 Task: Export the audit logs in JSON.
Action: Mouse moved to (1115, 87)
Screenshot: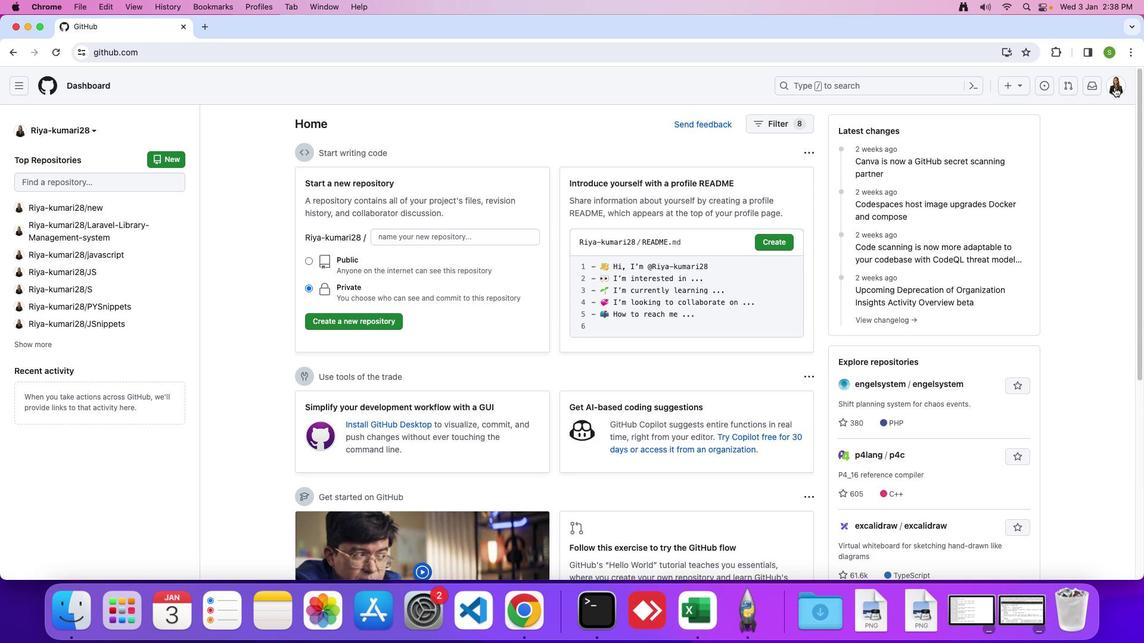 
Action: Mouse pressed left at (1115, 87)
Screenshot: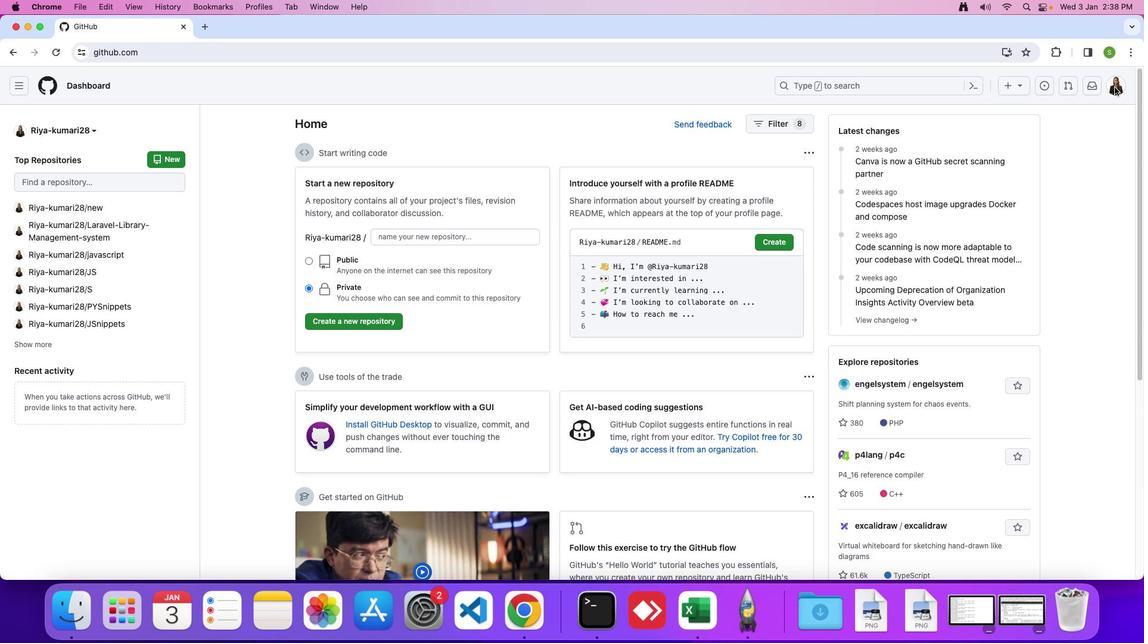
Action: Mouse moved to (1050, 411)
Screenshot: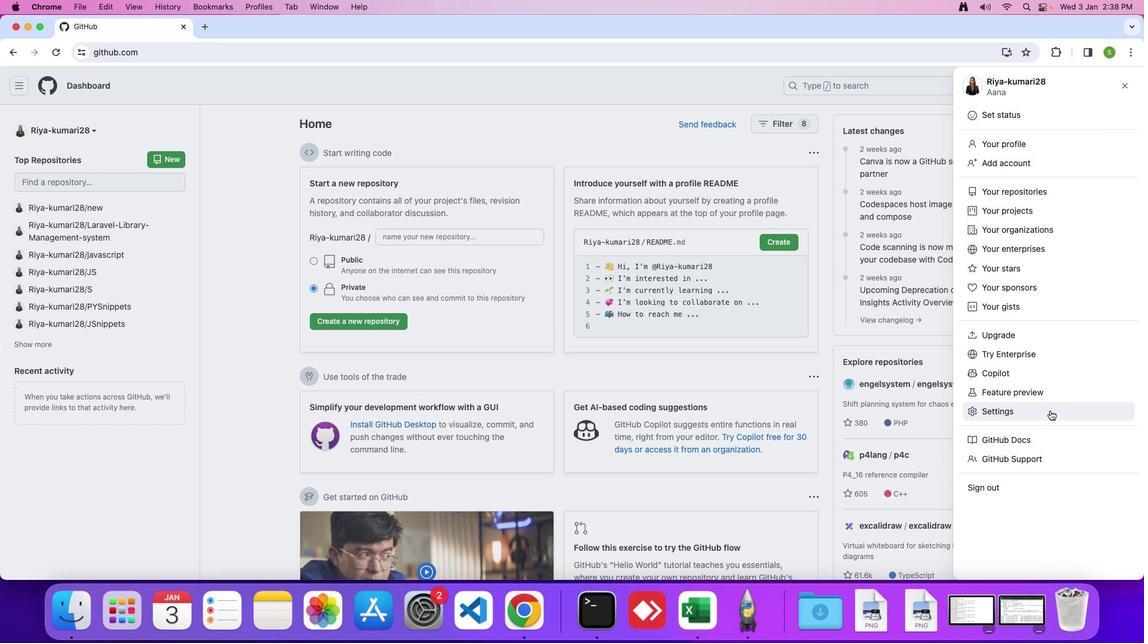 
Action: Mouse pressed left at (1050, 411)
Screenshot: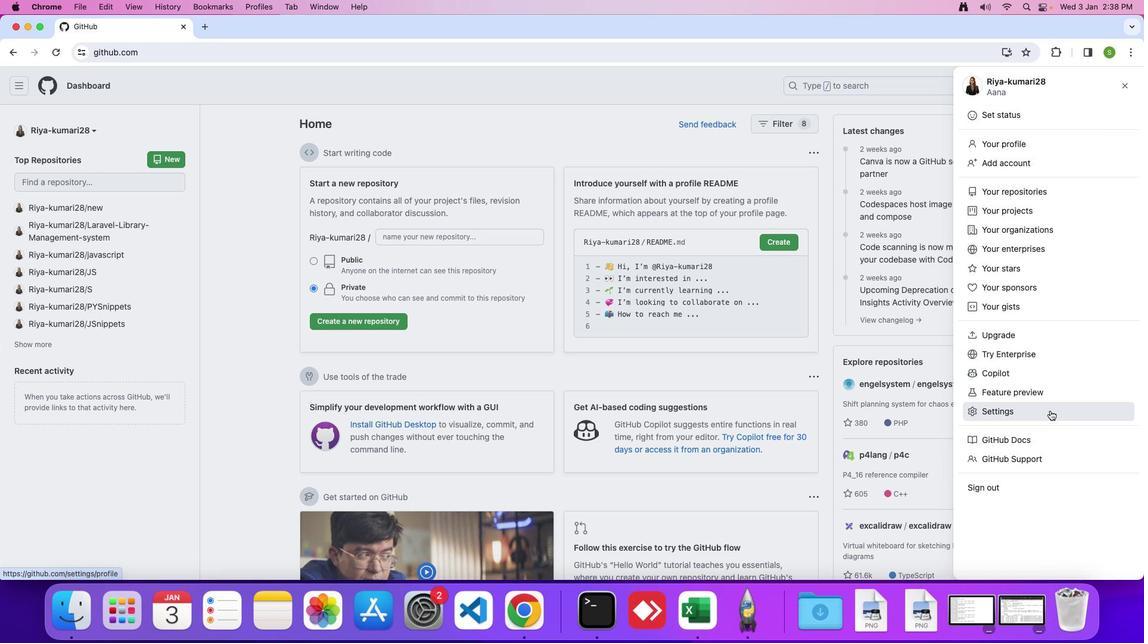 
Action: Mouse moved to (376, 449)
Screenshot: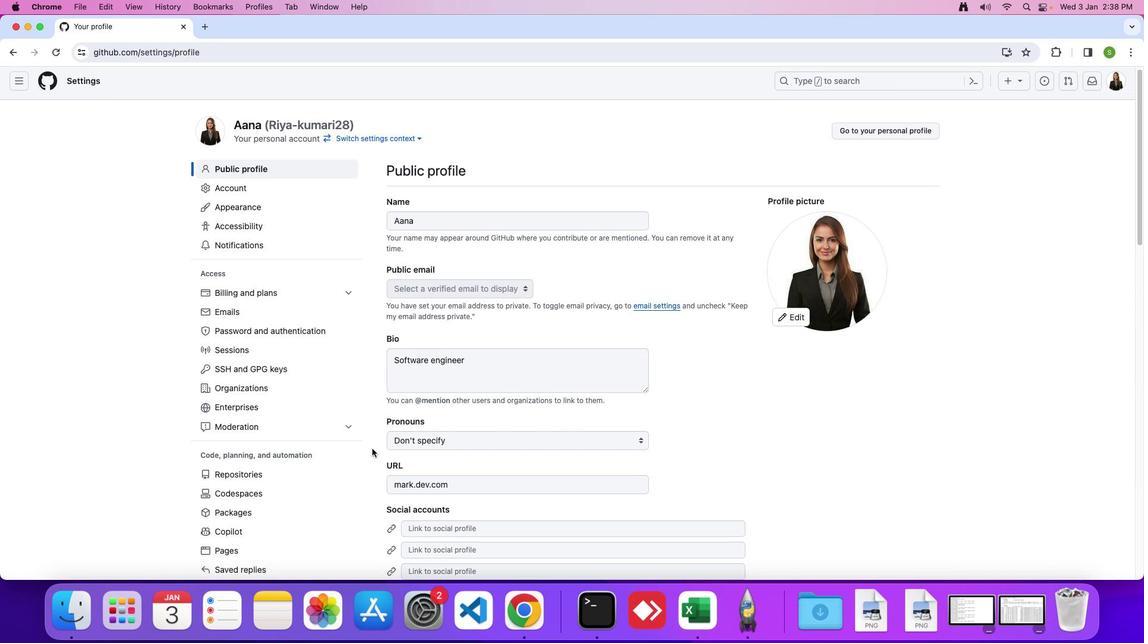 
Action: Mouse scrolled (376, 449) with delta (0, 0)
Screenshot: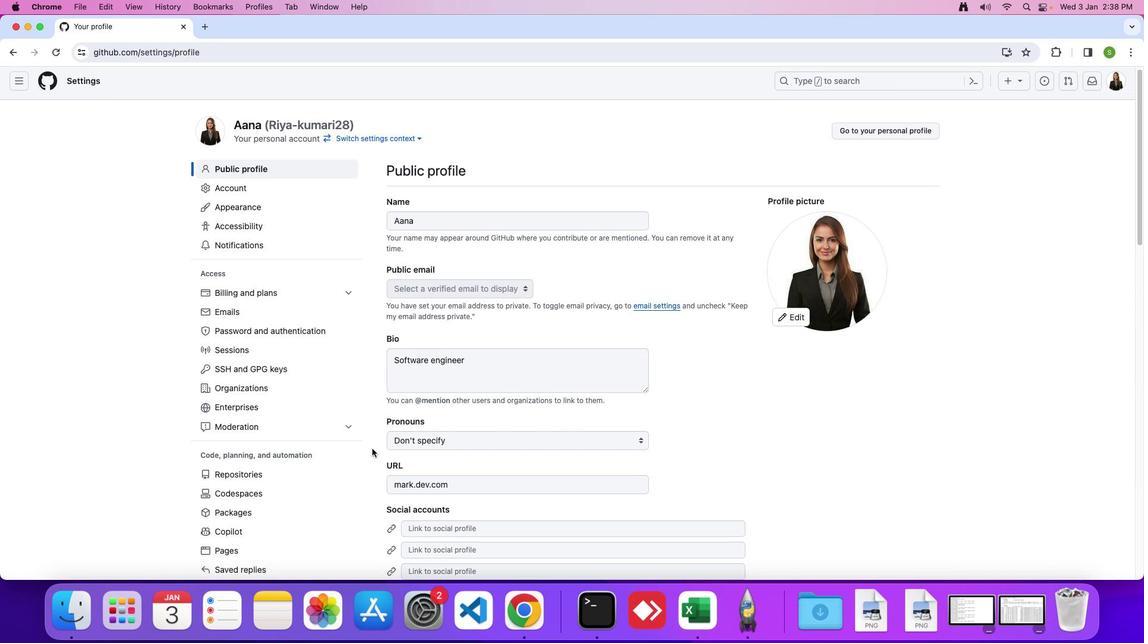 
Action: Mouse moved to (372, 449)
Screenshot: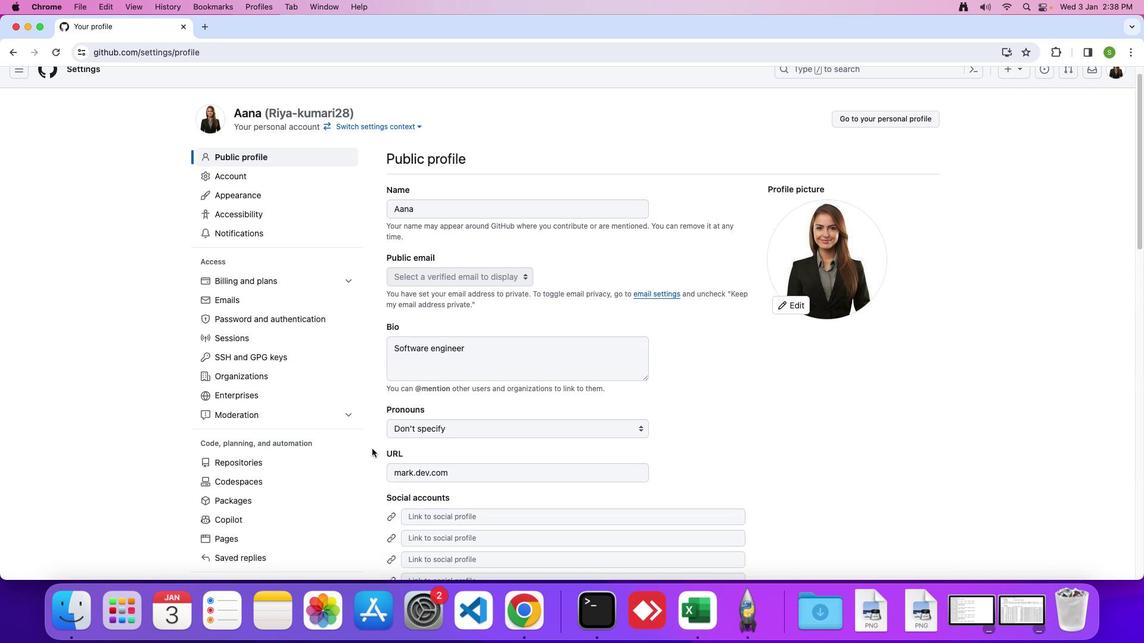 
Action: Mouse scrolled (372, 449) with delta (0, 0)
Screenshot: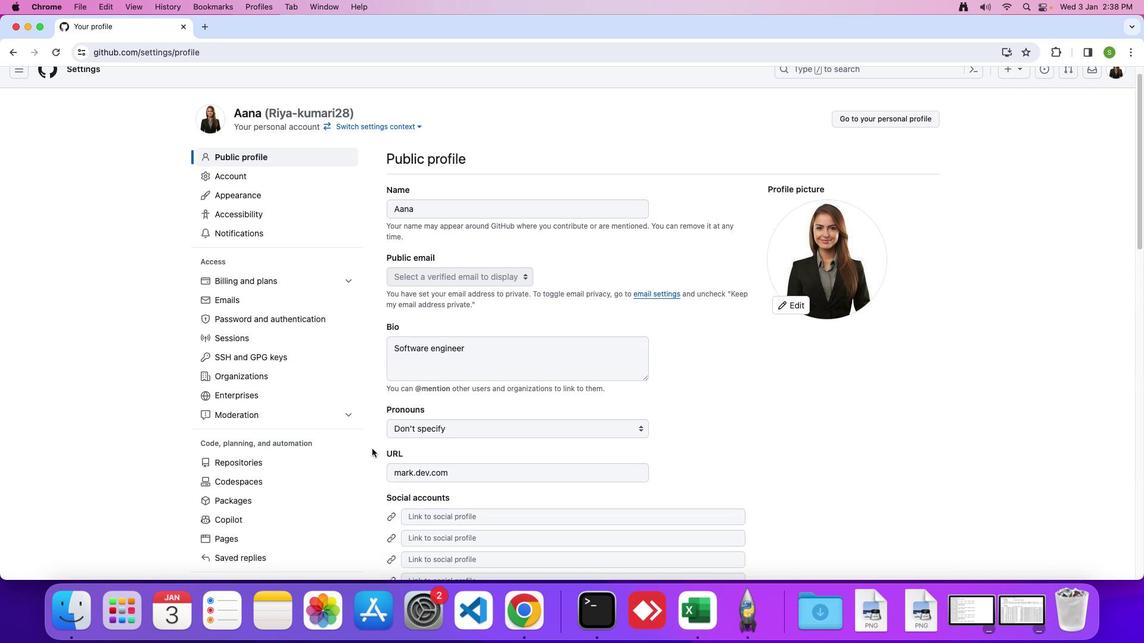 
Action: Mouse moved to (371, 448)
Screenshot: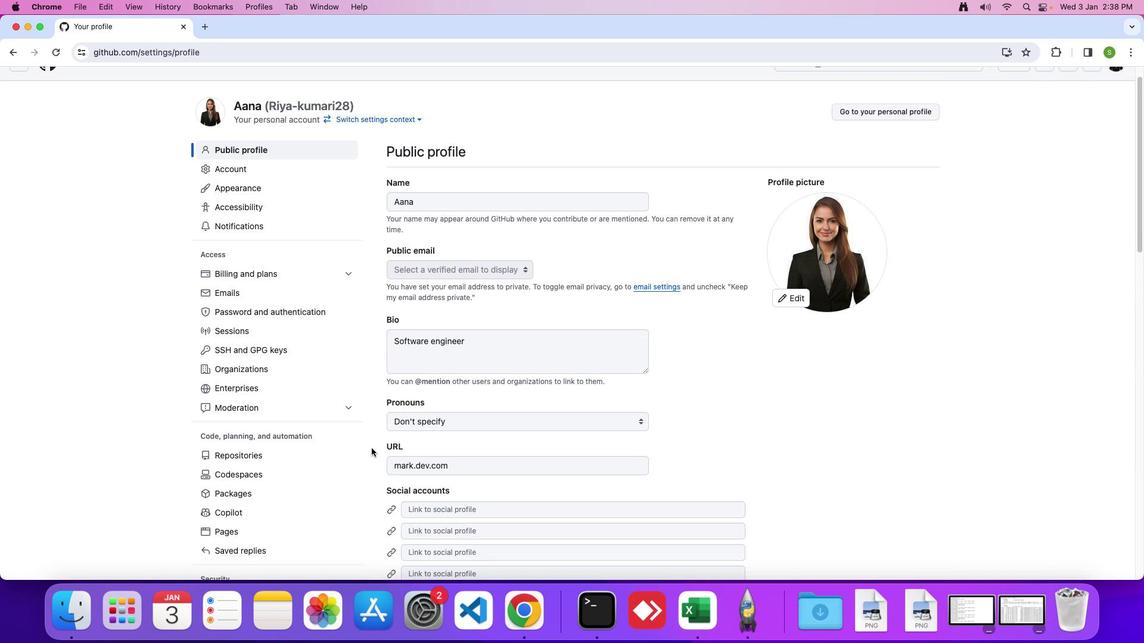 
Action: Mouse scrolled (371, 448) with delta (0, 0)
Screenshot: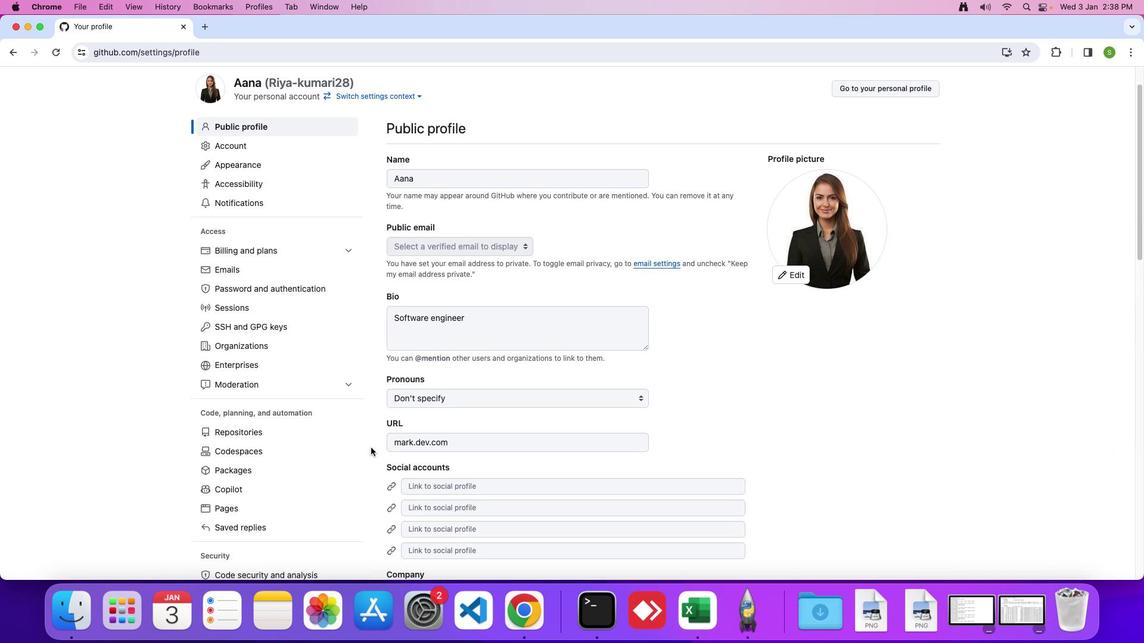 
Action: Mouse moved to (371, 448)
Screenshot: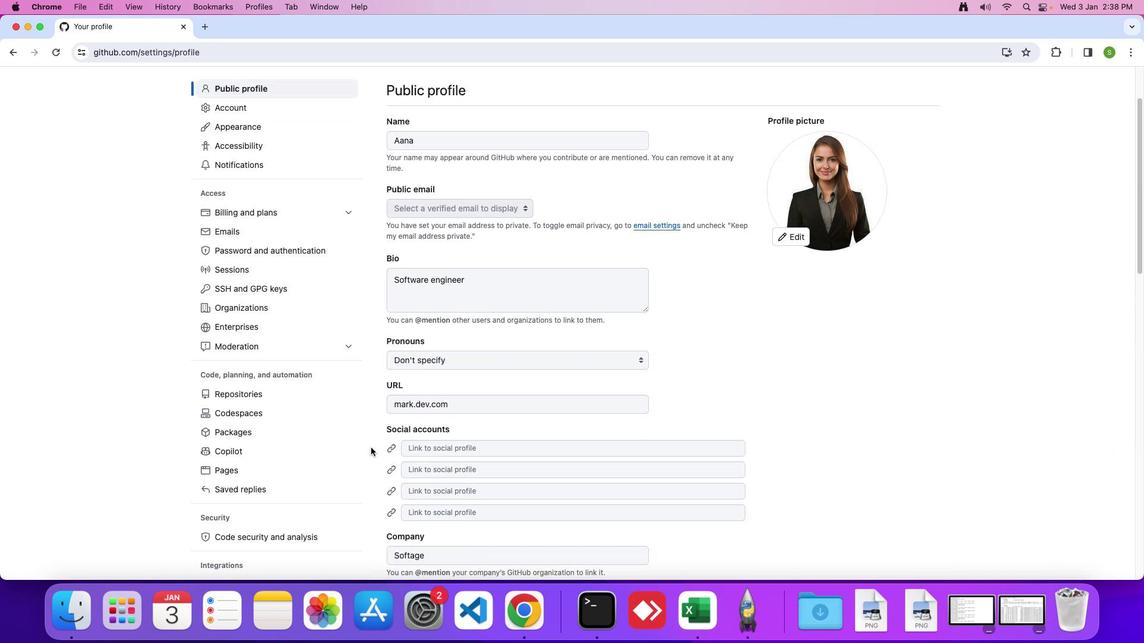 
Action: Mouse scrolled (371, 448) with delta (0, 0)
Screenshot: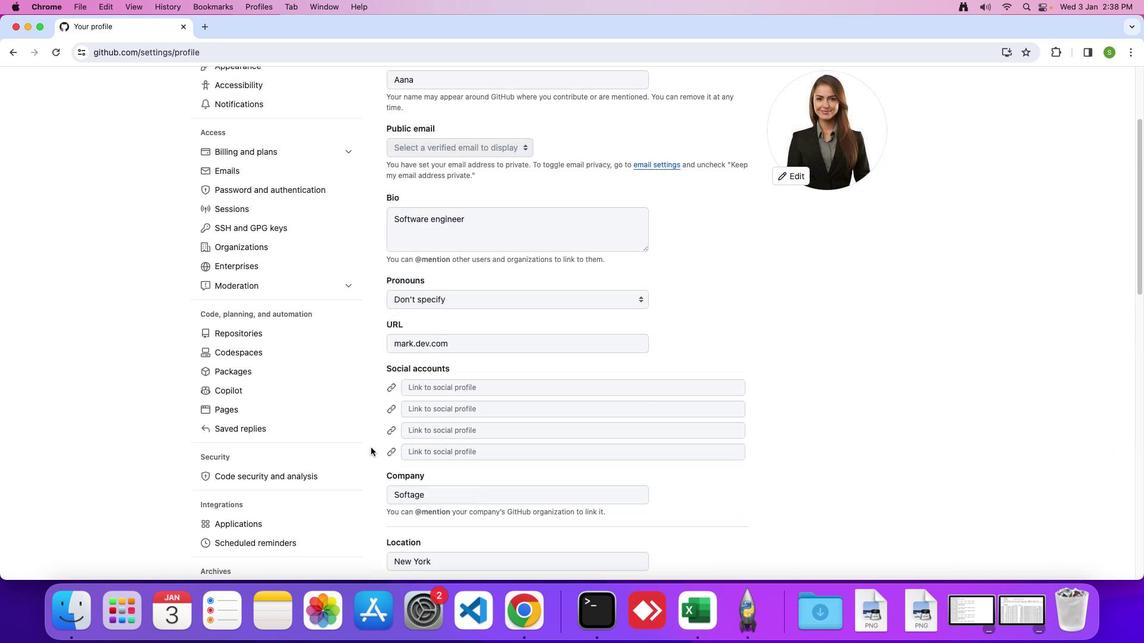 
Action: Mouse scrolled (371, 448) with delta (0, -2)
Screenshot: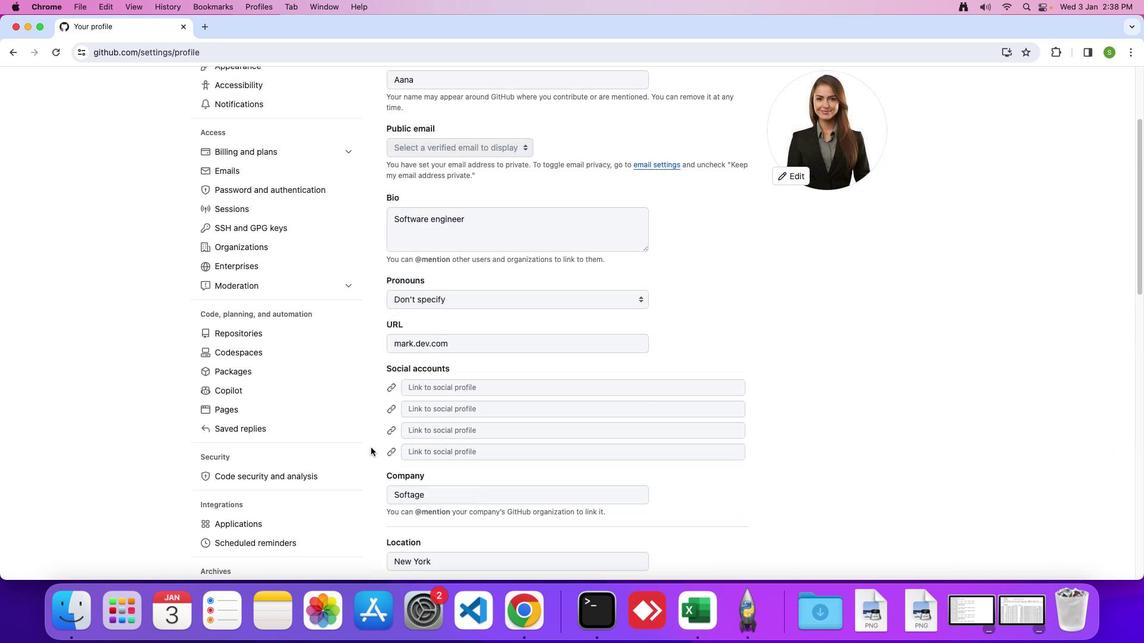 
Action: Mouse moved to (371, 448)
Screenshot: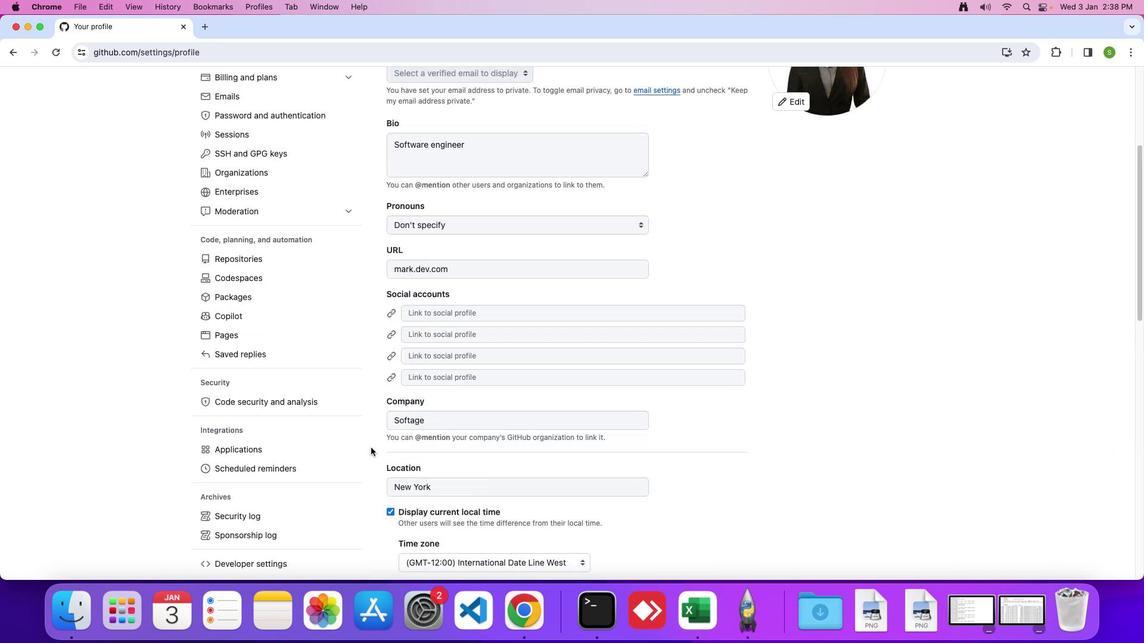 
Action: Mouse scrolled (371, 448) with delta (0, -2)
Screenshot: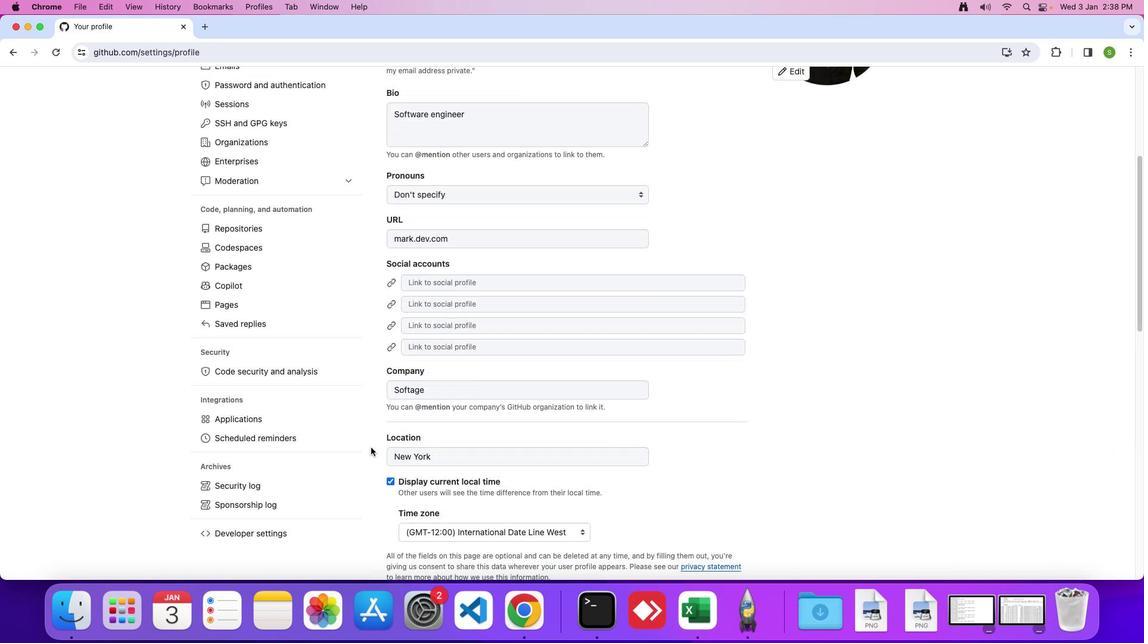 
Action: Mouse moved to (282, 453)
Screenshot: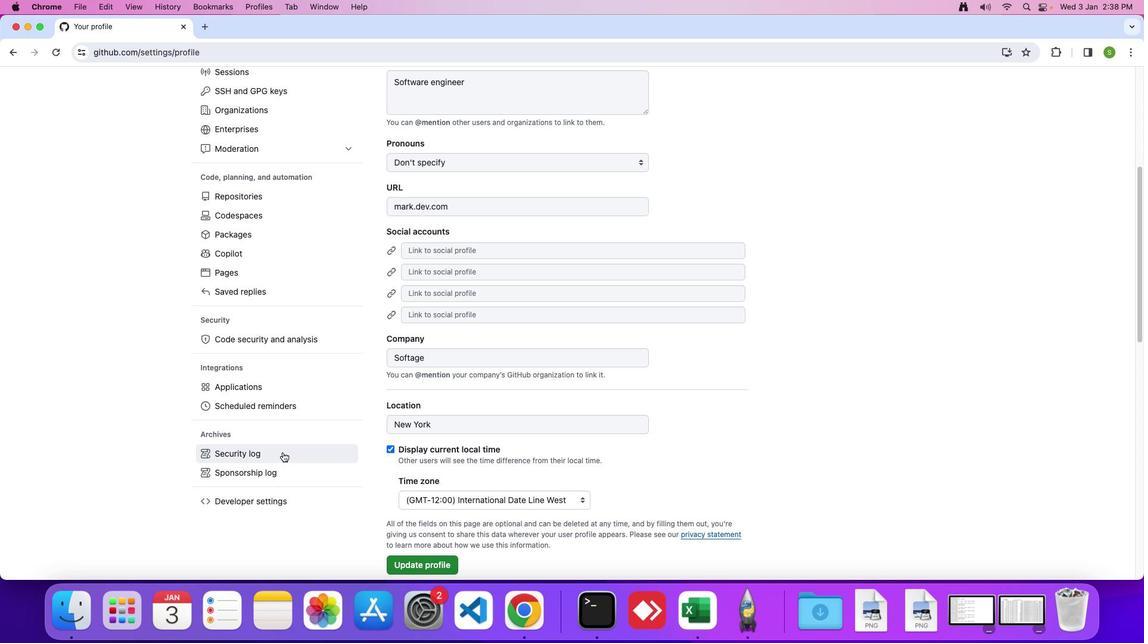 
Action: Mouse pressed left at (282, 453)
Screenshot: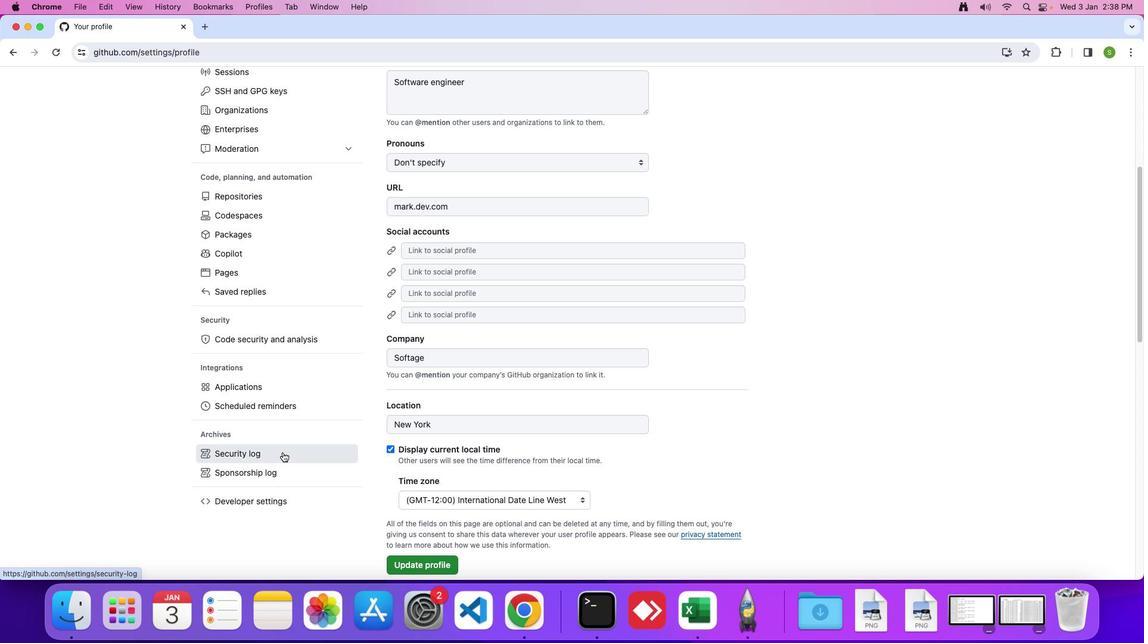 
Action: Mouse moved to (913, 207)
Screenshot: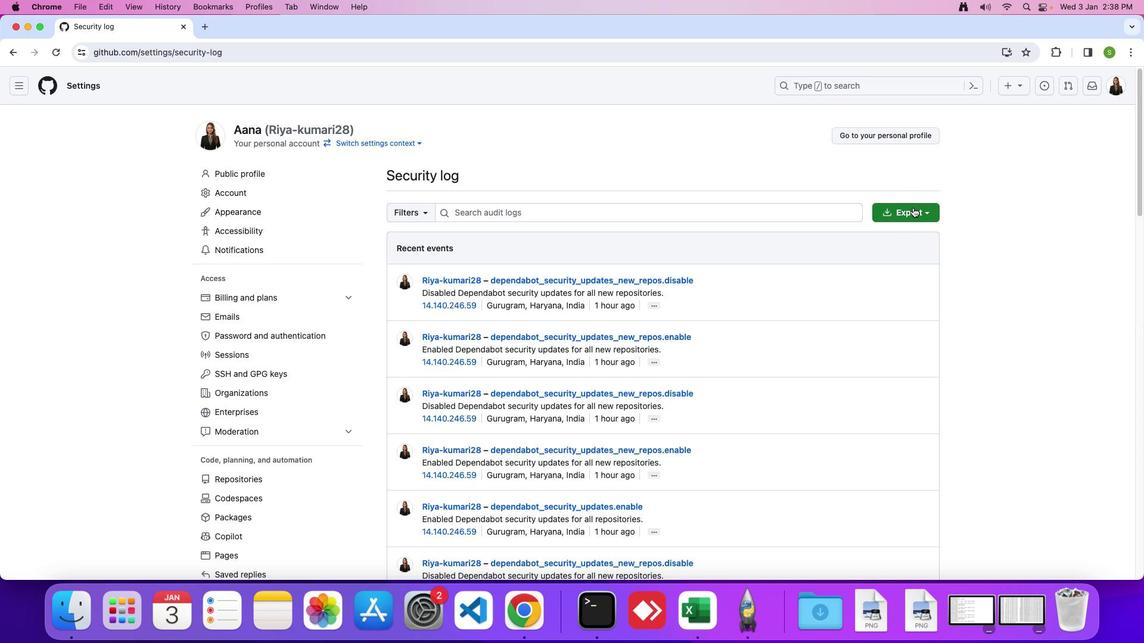
Action: Mouse pressed left at (913, 207)
Screenshot: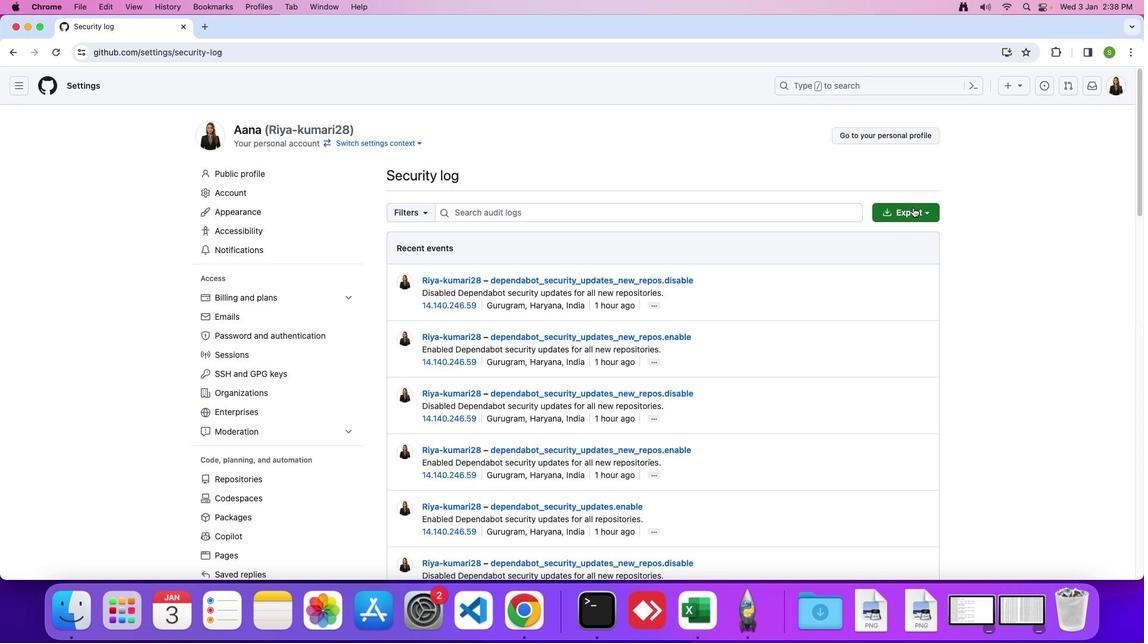 
Action: Mouse moved to (901, 238)
Screenshot: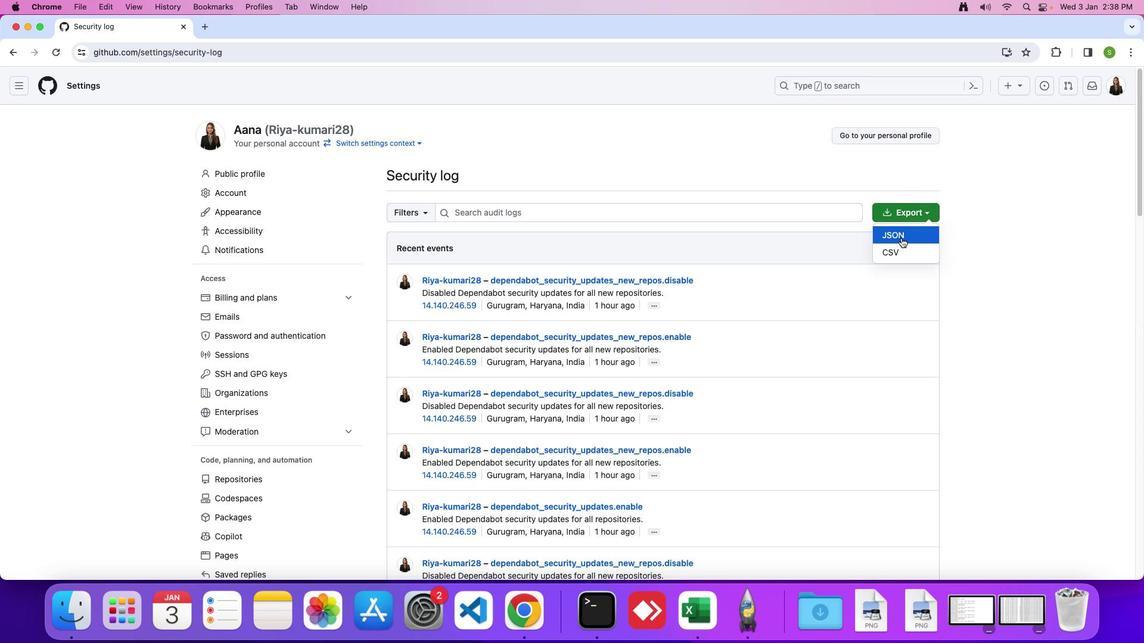 
Action: Mouse pressed left at (901, 238)
Screenshot: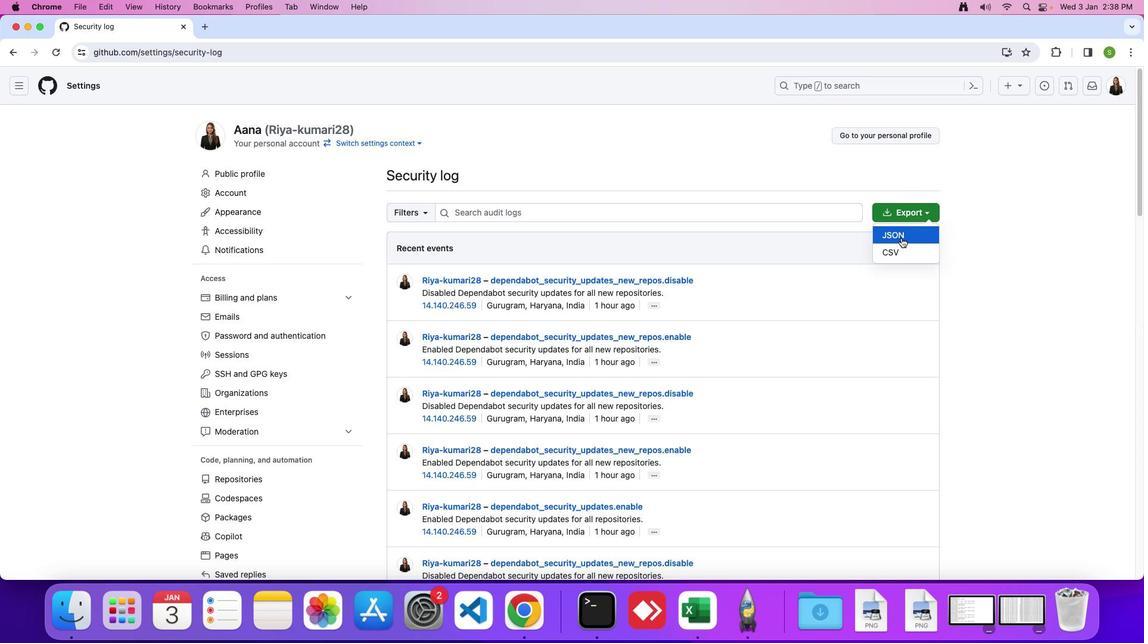 
